 Task: Use Sci-Fi Theremin Effect in this video Movie B.mp4
Action: Mouse moved to (291, 117)
Screenshot: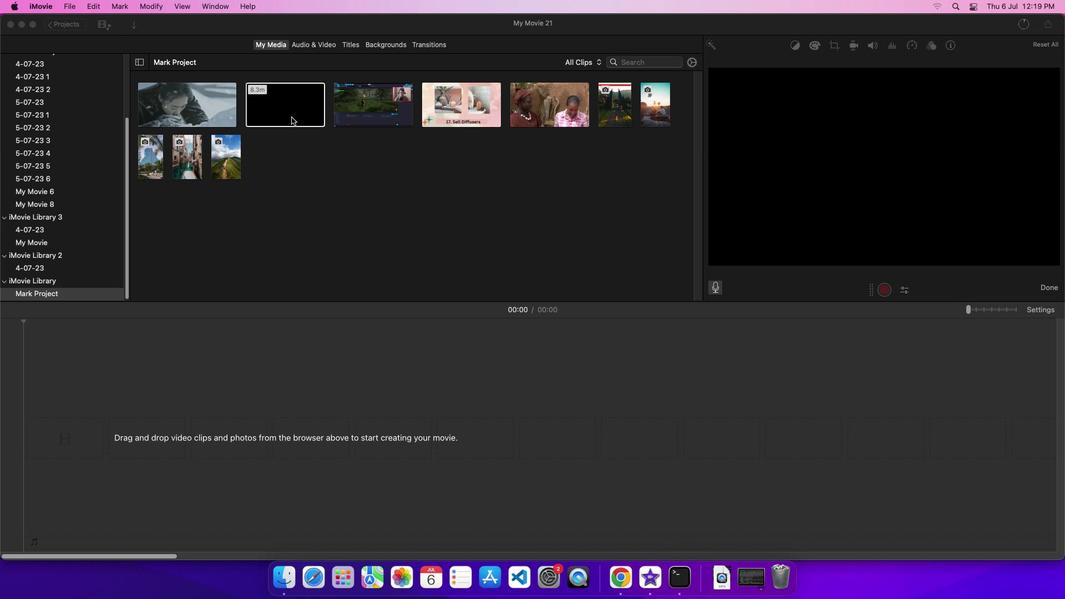
Action: Mouse pressed left at (291, 117)
Screenshot: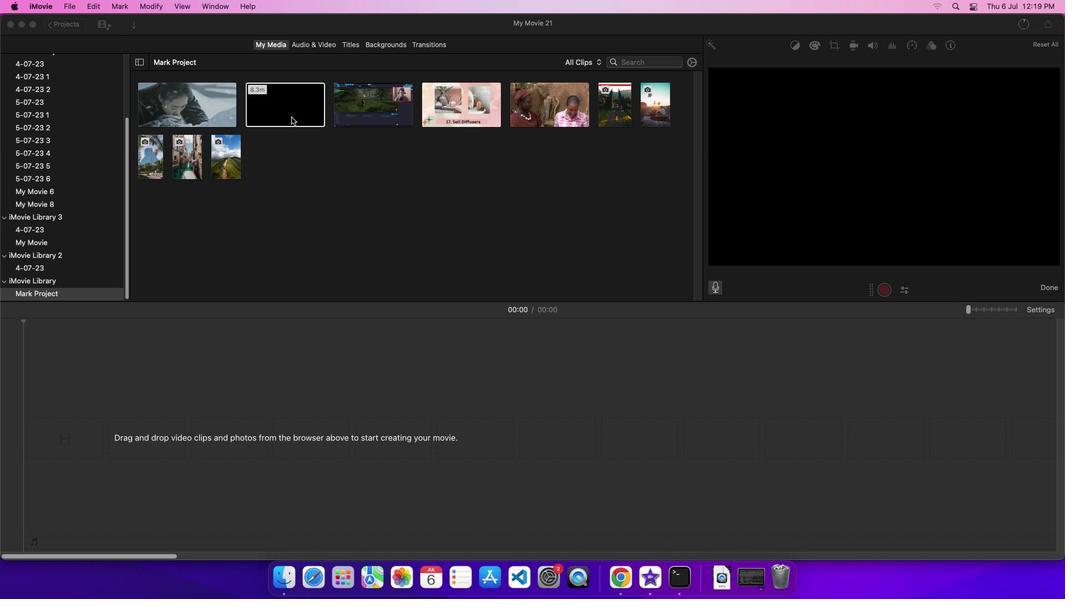 
Action: Mouse moved to (295, 111)
Screenshot: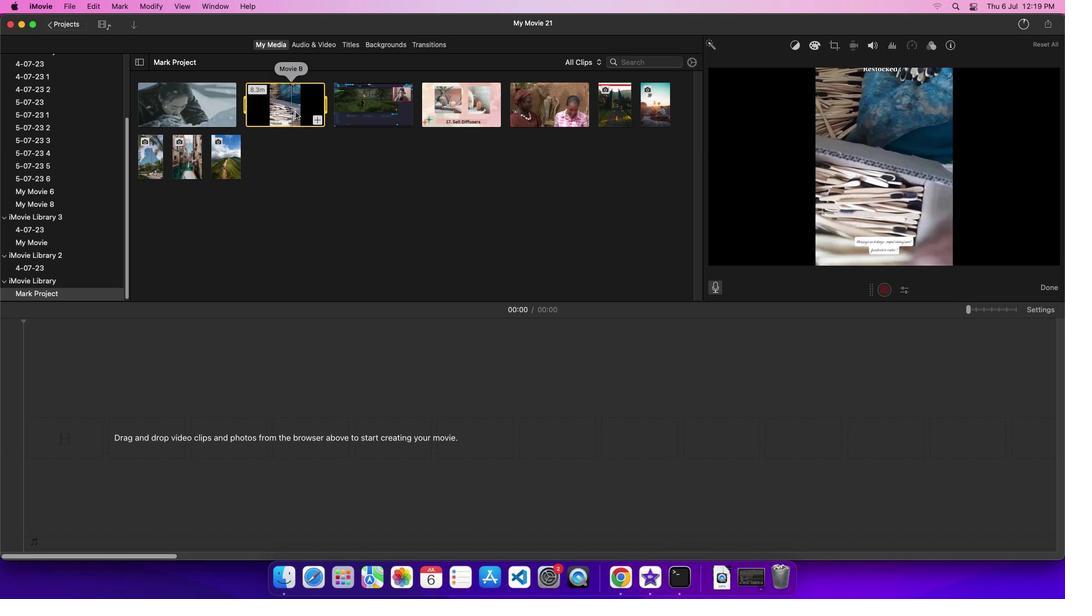
Action: Mouse pressed left at (295, 111)
Screenshot: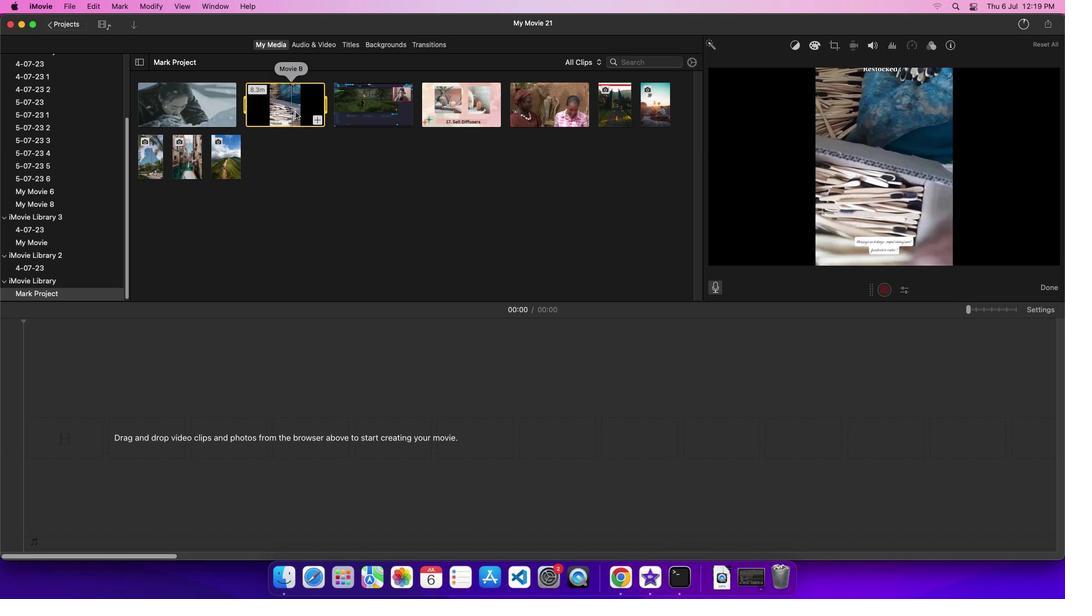 
Action: Mouse moved to (306, 45)
Screenshot: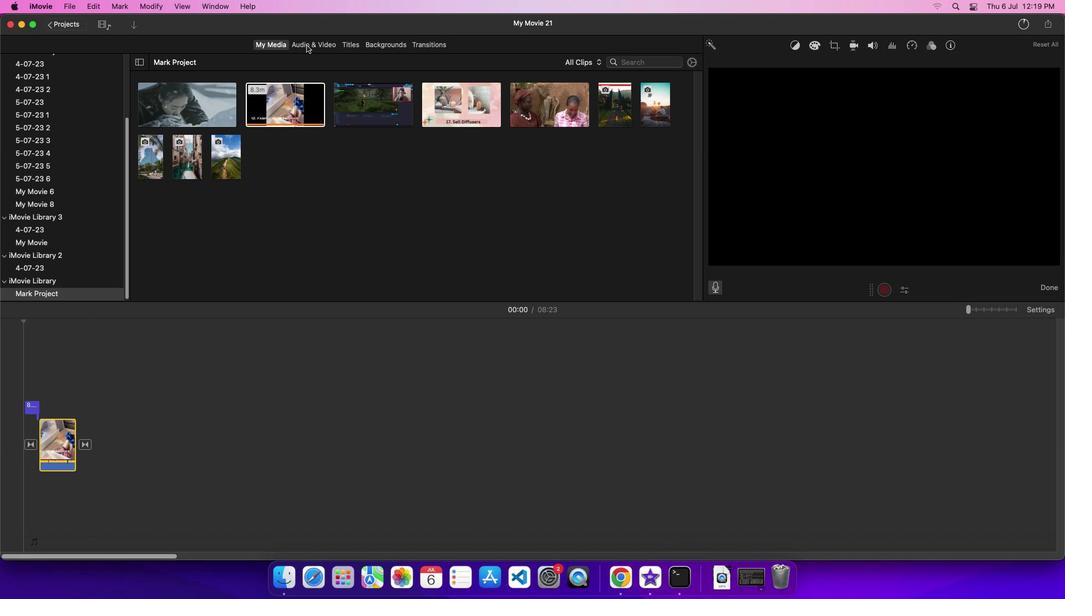 
Action: Mouse pressed left at (306, 45)
Screenshot: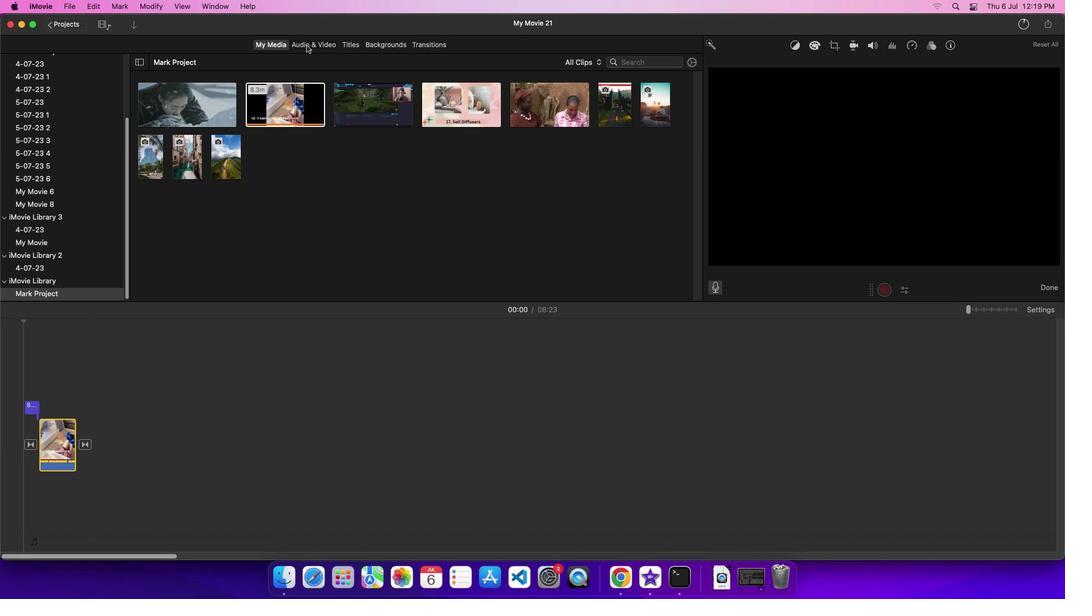 
Action: Mouse moved to (27, 107)
Screenshot: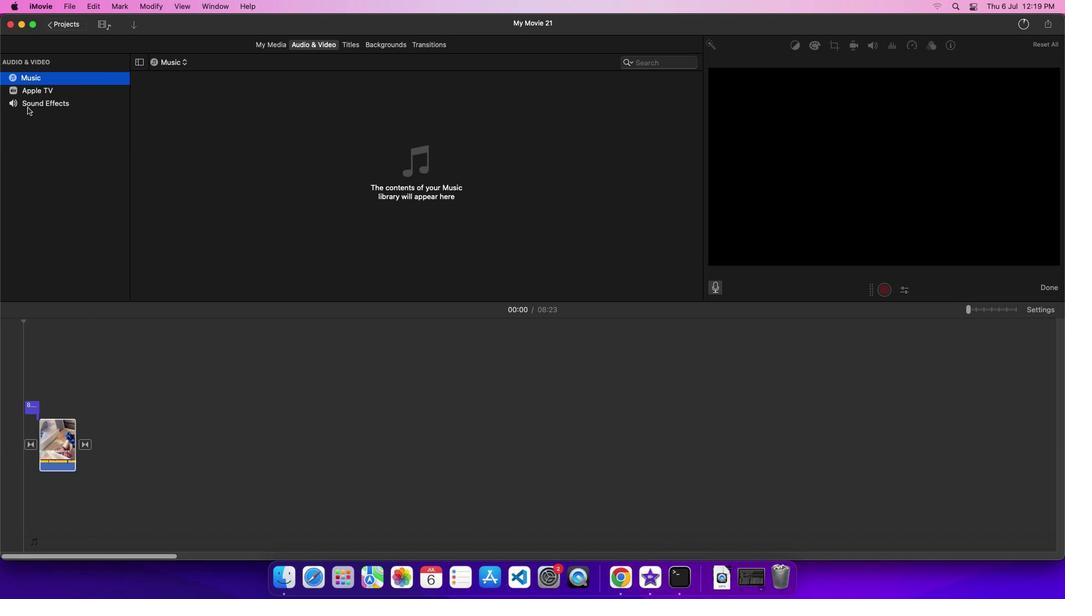 
Action: Mouse pressed left at (27, 107)
Screenshot: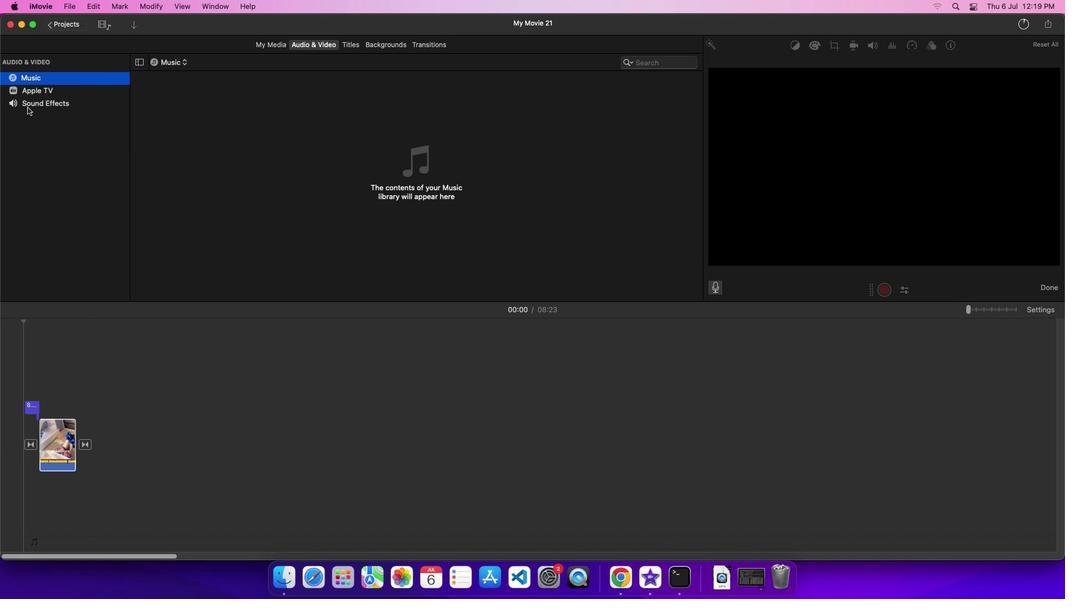 
Action: Mouse moved to (176, 238)
Screenshot: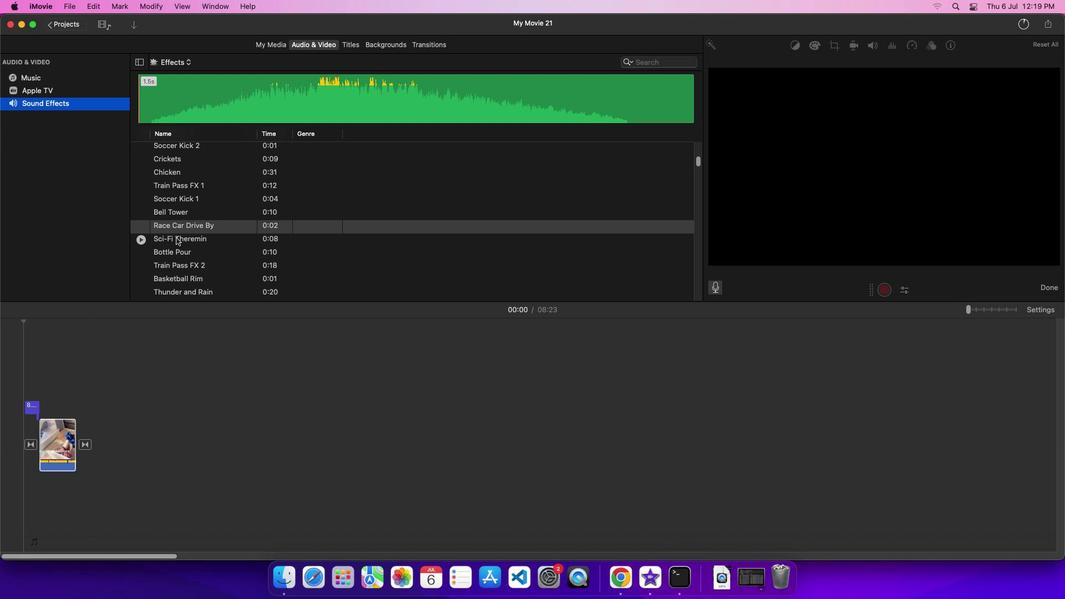 
Action: Mouse pressed left at (176, 238)
Screenshot: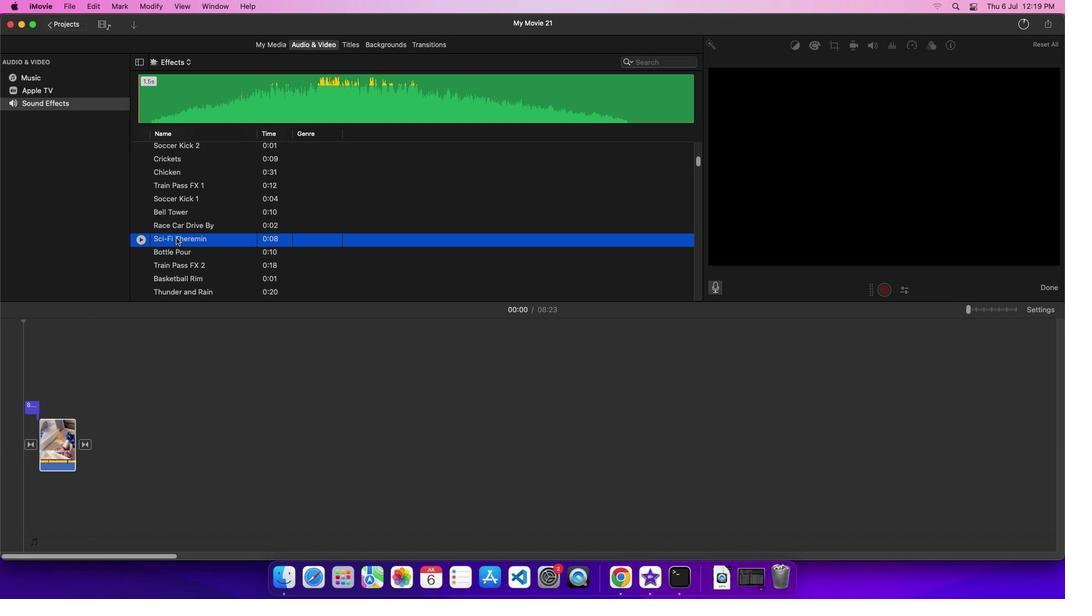 
Action: Mouse moved to (228, 243)
Screenshot: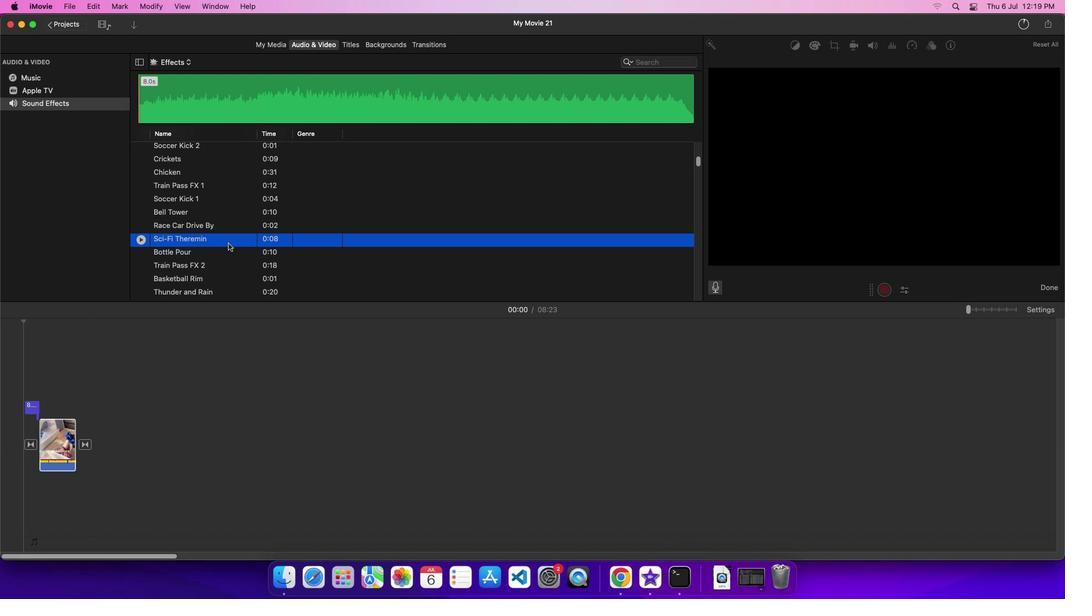 
Action: Mouse pressed left at (228, 243)
Screenshot: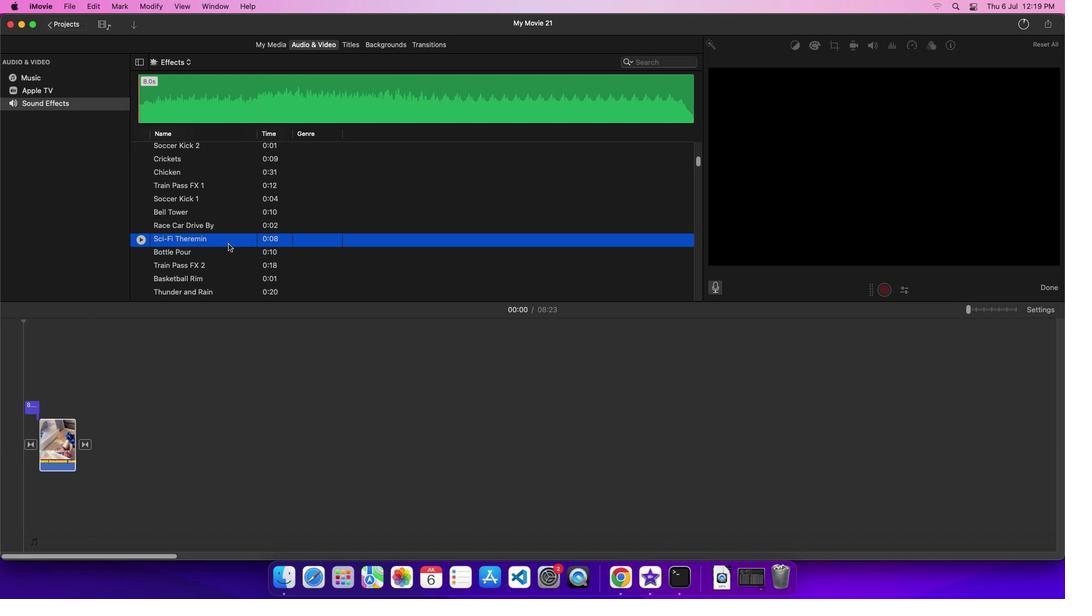 
Action: Mouse moved to (105, 502)
Screenshot: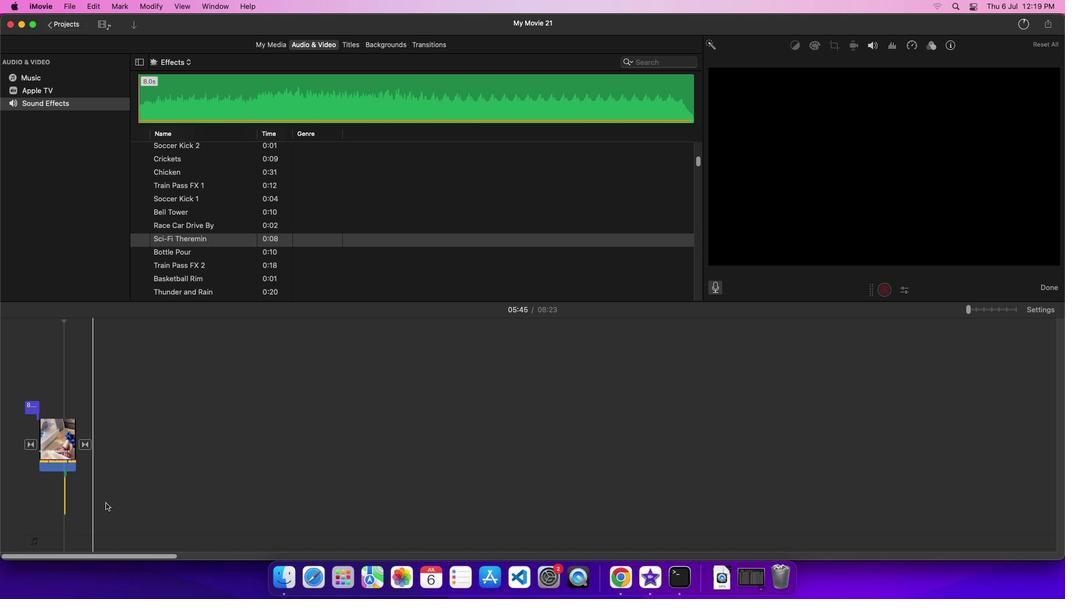 
